Task: Open a file "roboto.css".
Action: Mouse moved to (1394, 38)
Screenshot: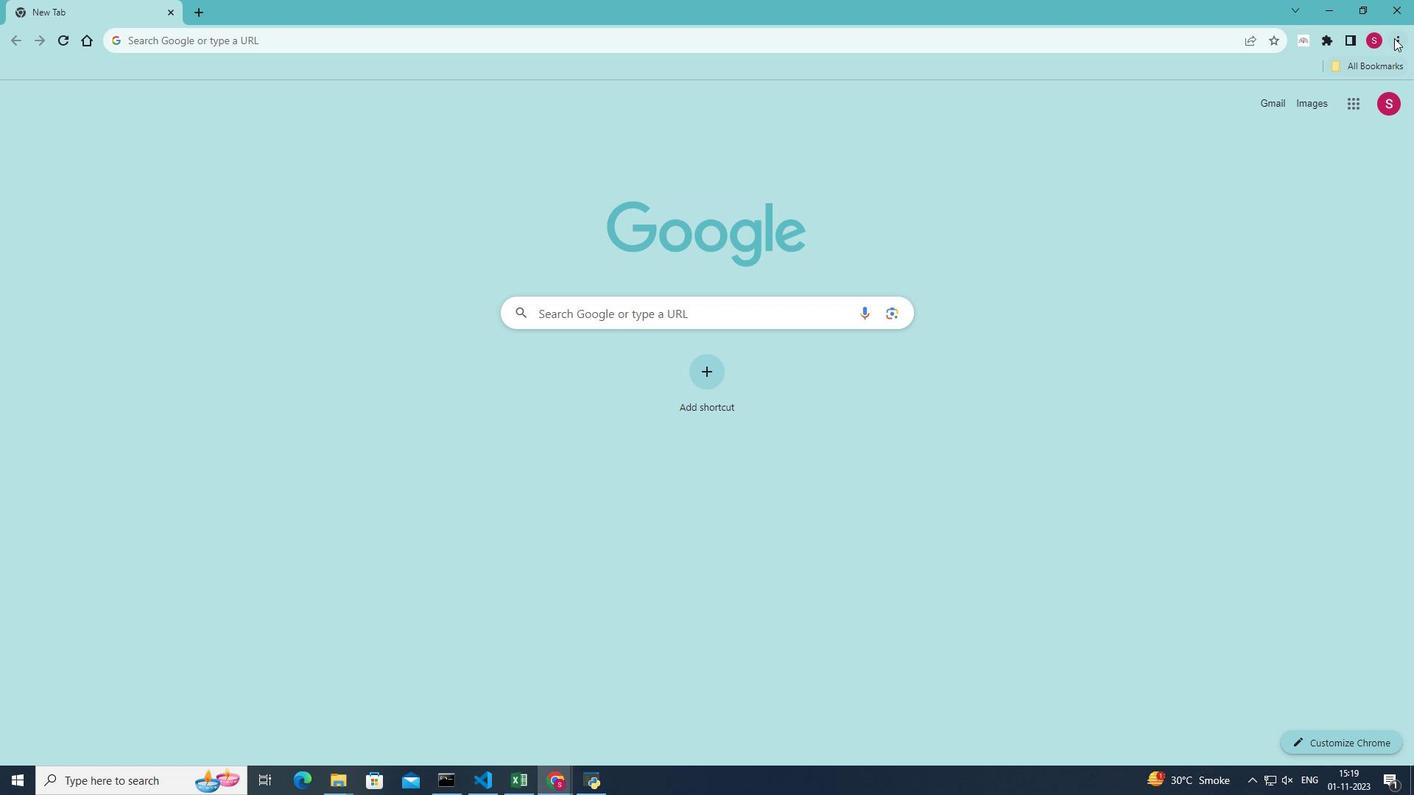 
Action: Mouse pressed left at (1394, 38)
Screenshot: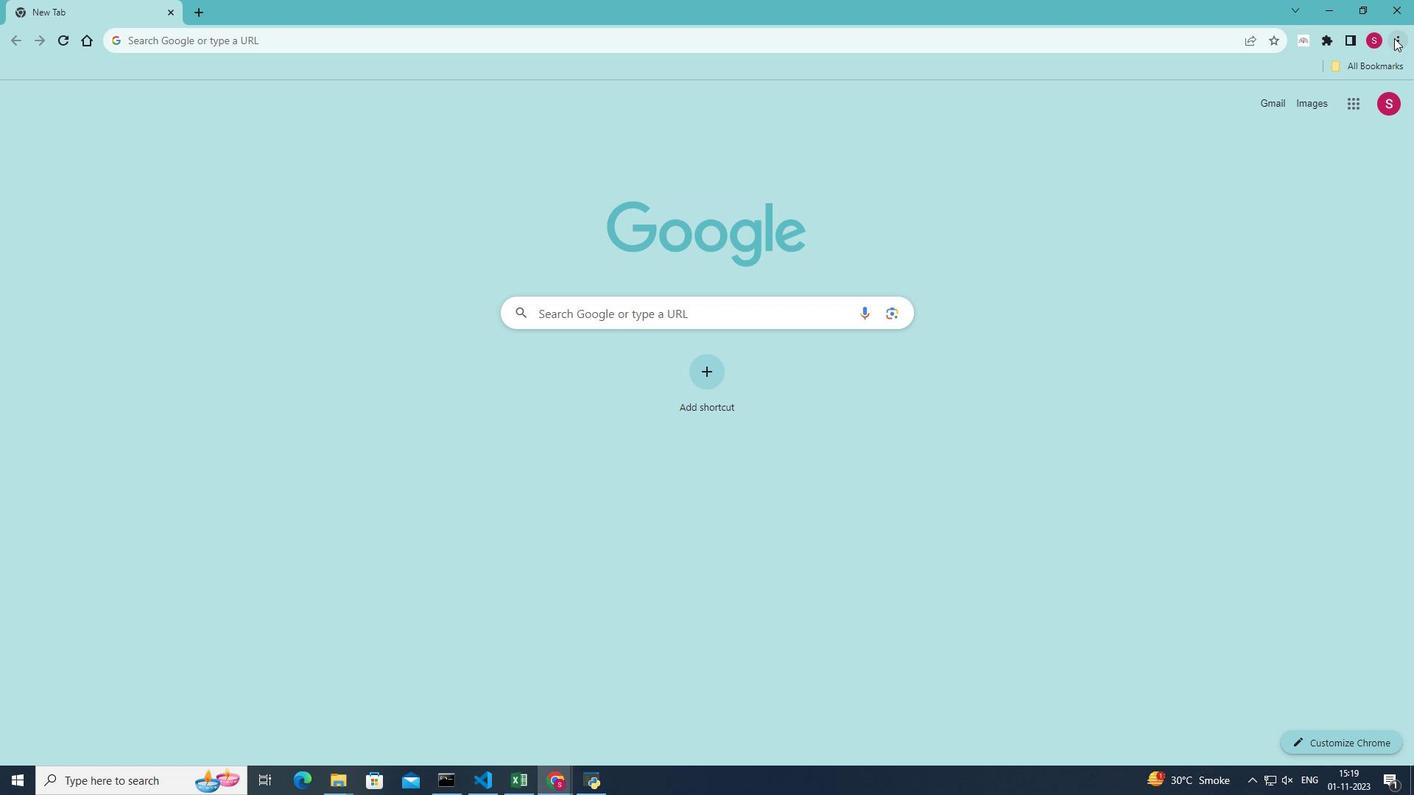 
Action: Mouse moved to (1227, 261)
Screenshot: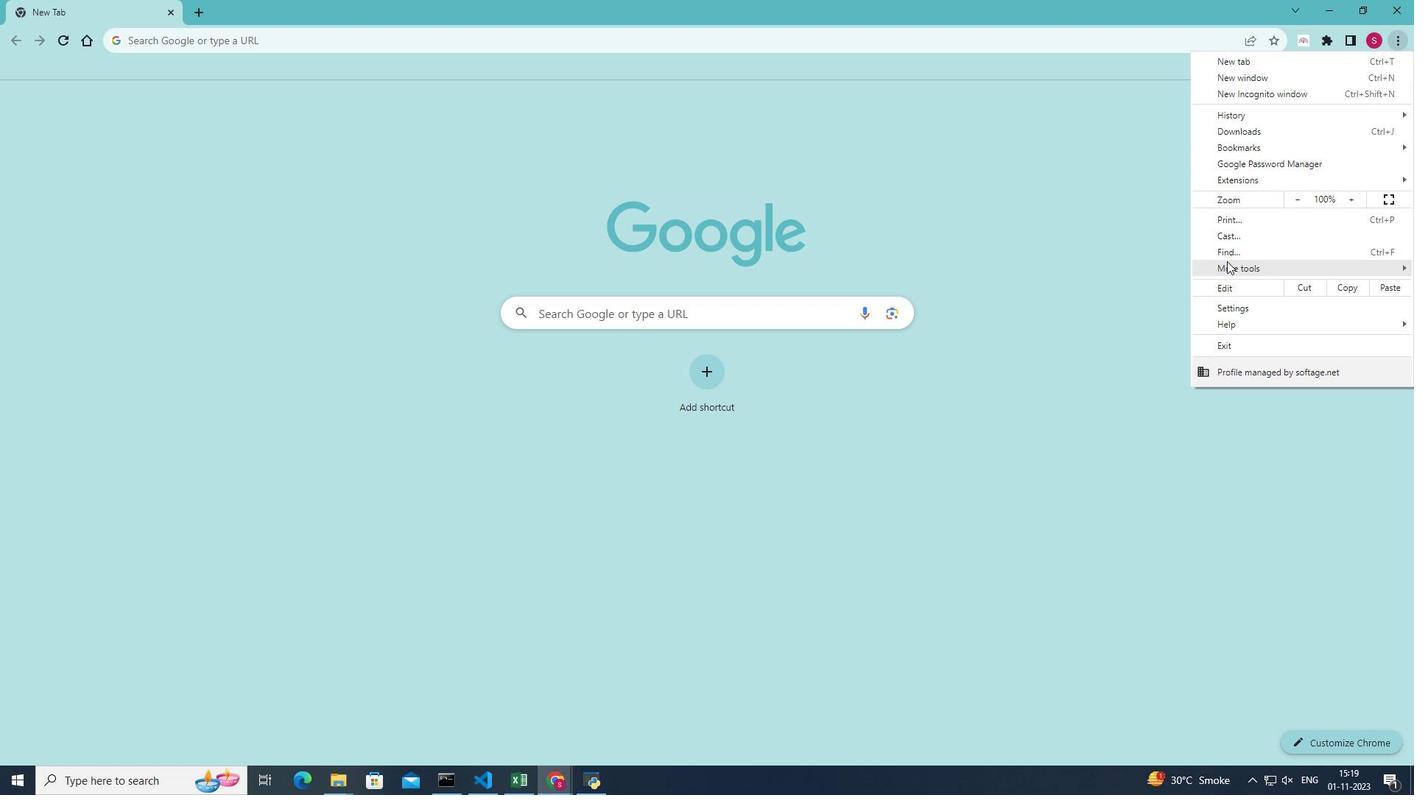 
Action: Mouse pressed left at (1227, 261)
Screenshot: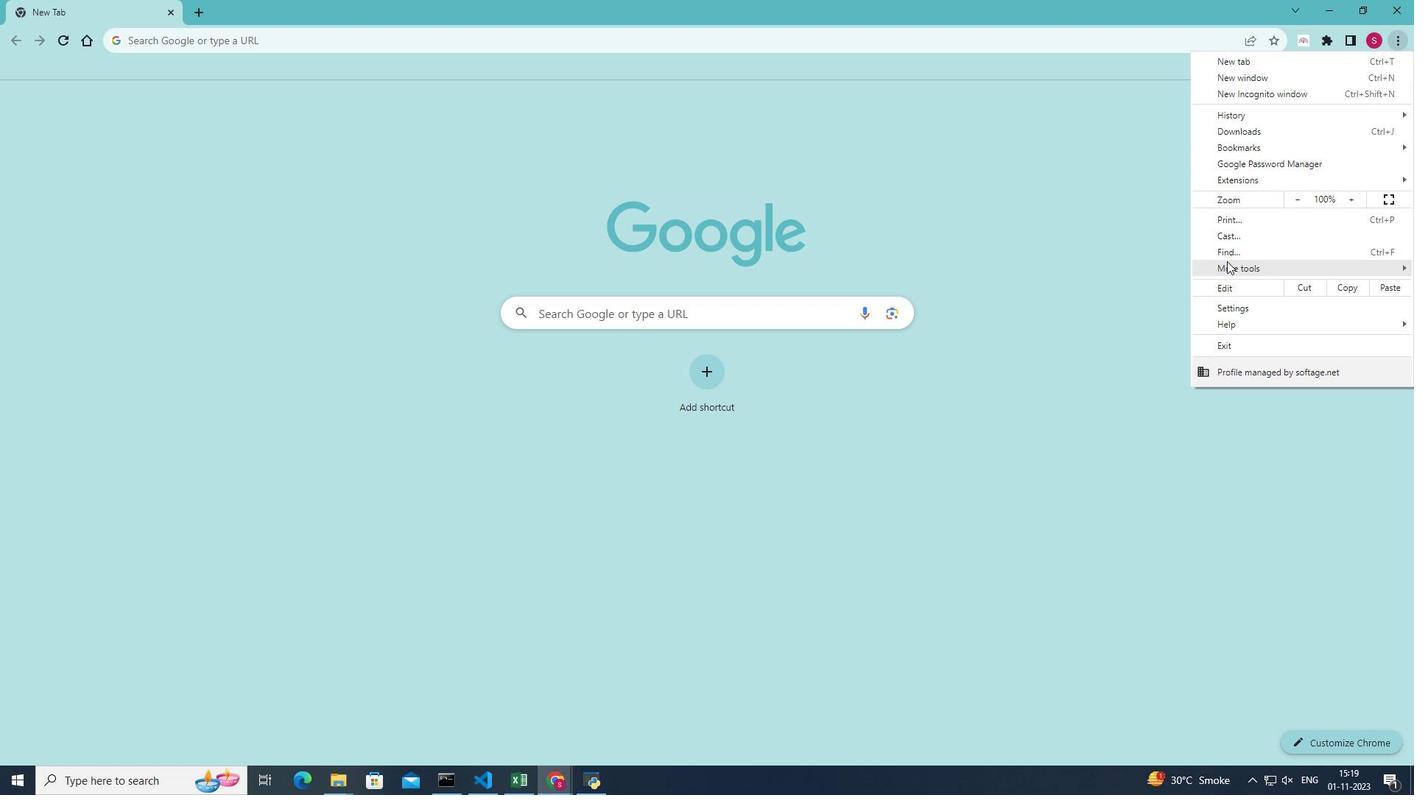 
Action: Mouse moved to (1066, 375)
Screenshot: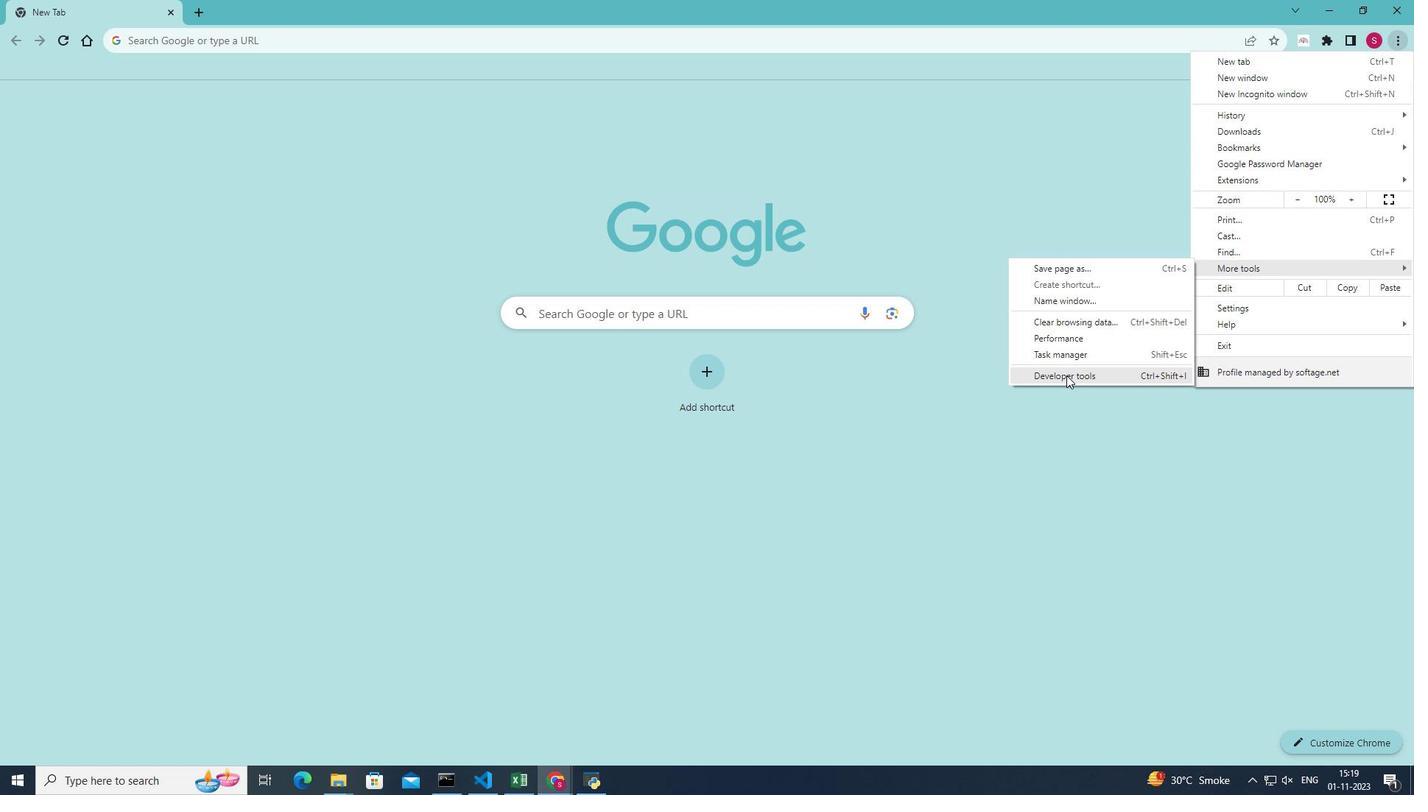 
Action: Mouse pressed left at (1066, 375)
Screenshot: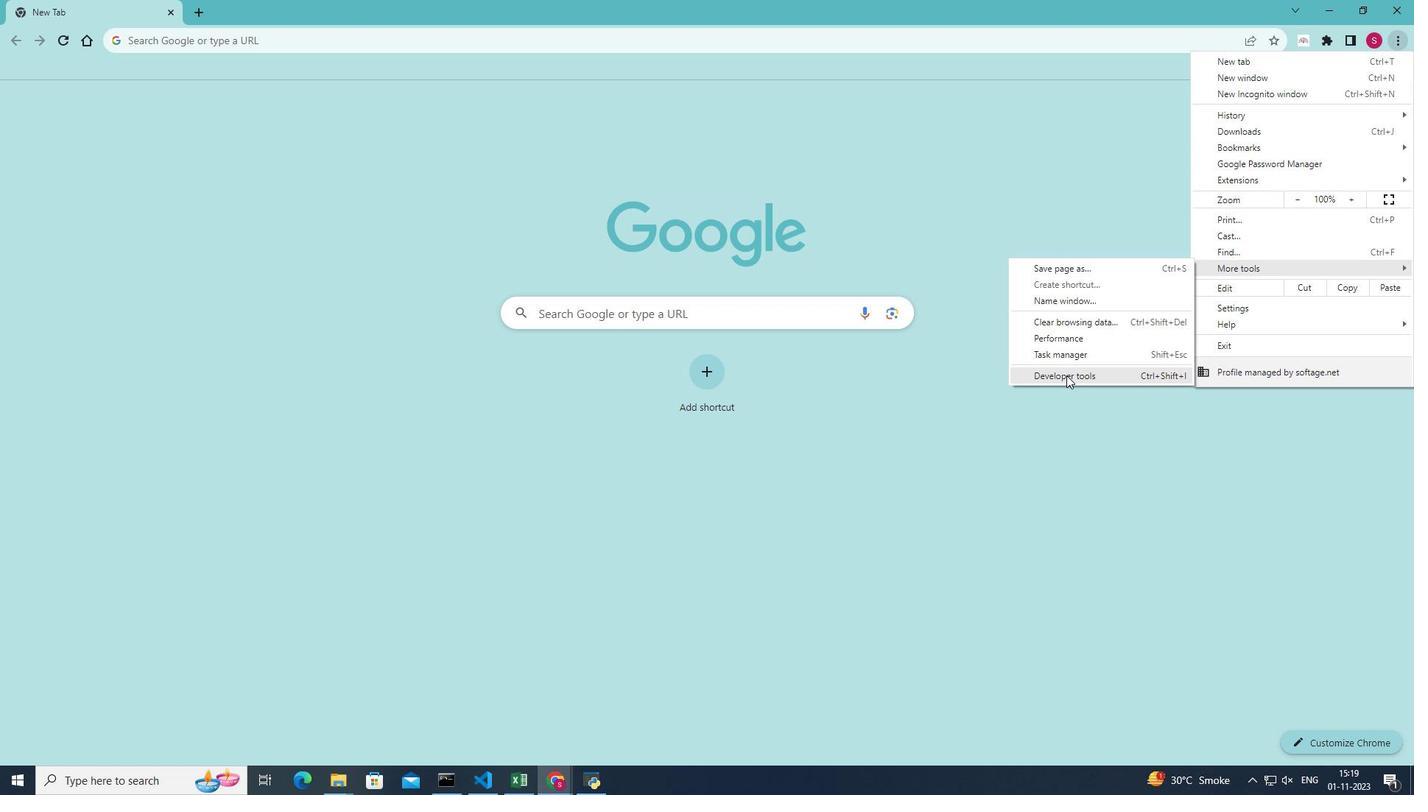 
Action: Mouse moved to (1384, 86)
Screenshot: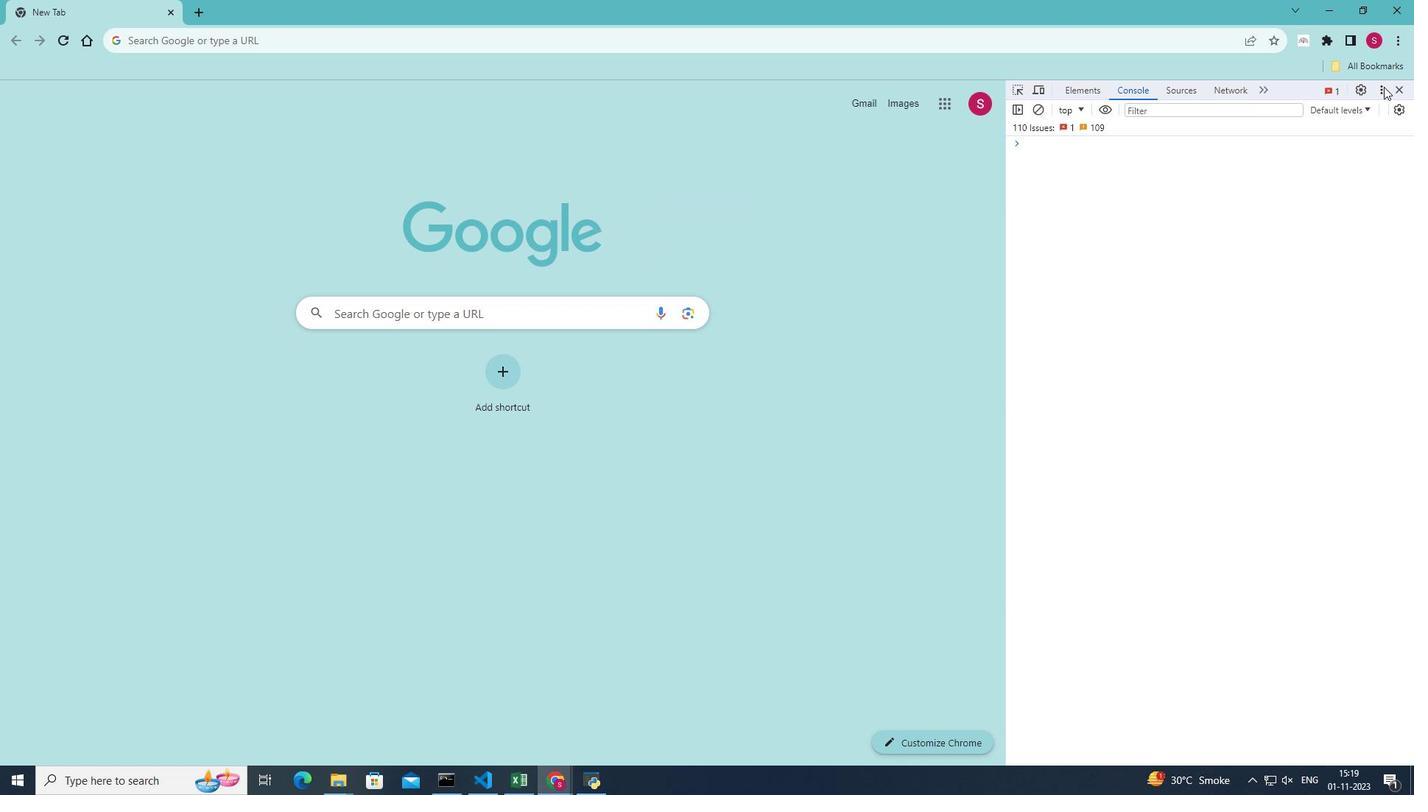 
Action: Mouse pressed left at (1384, 86)
Screenshot: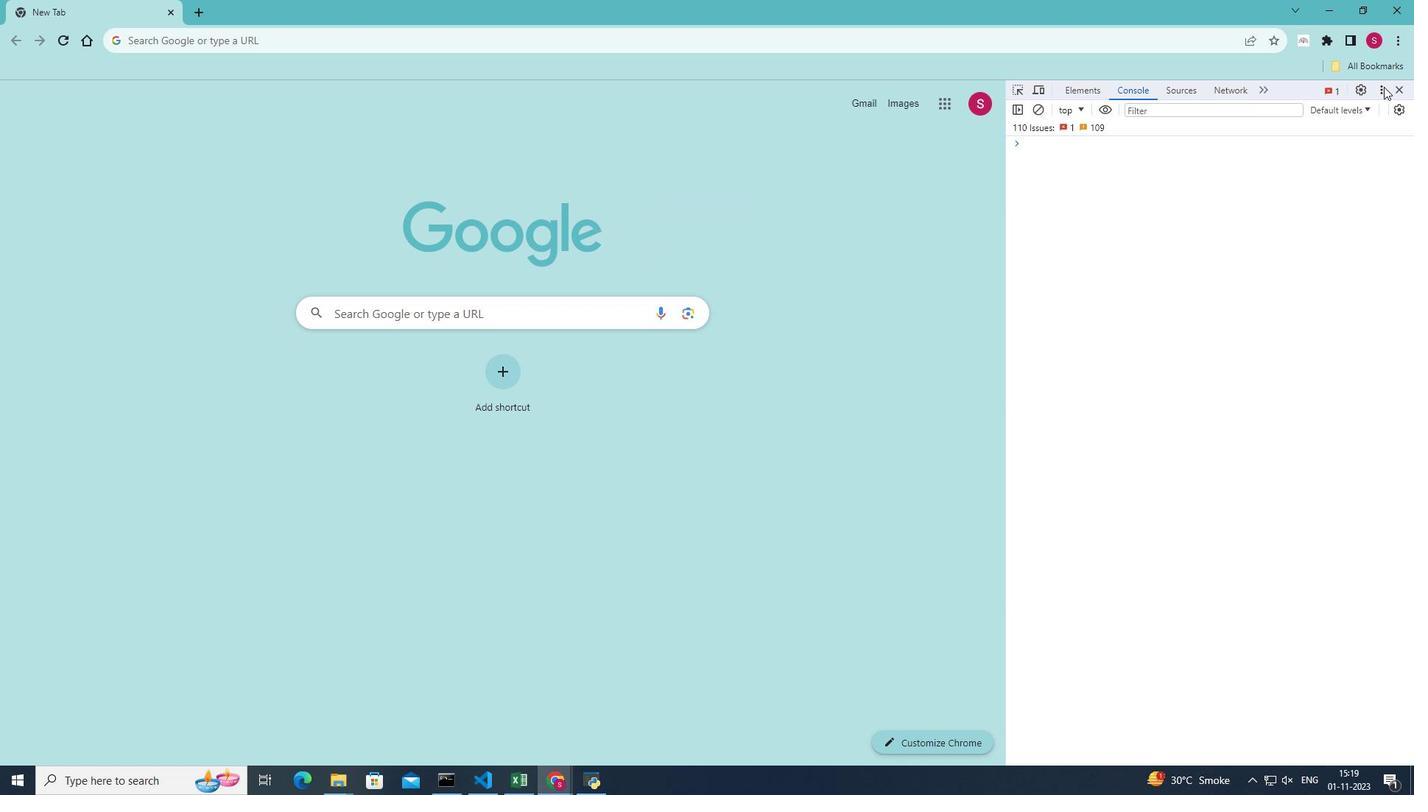 
Action: Mouse moved to (1327, 193)
Screenshot: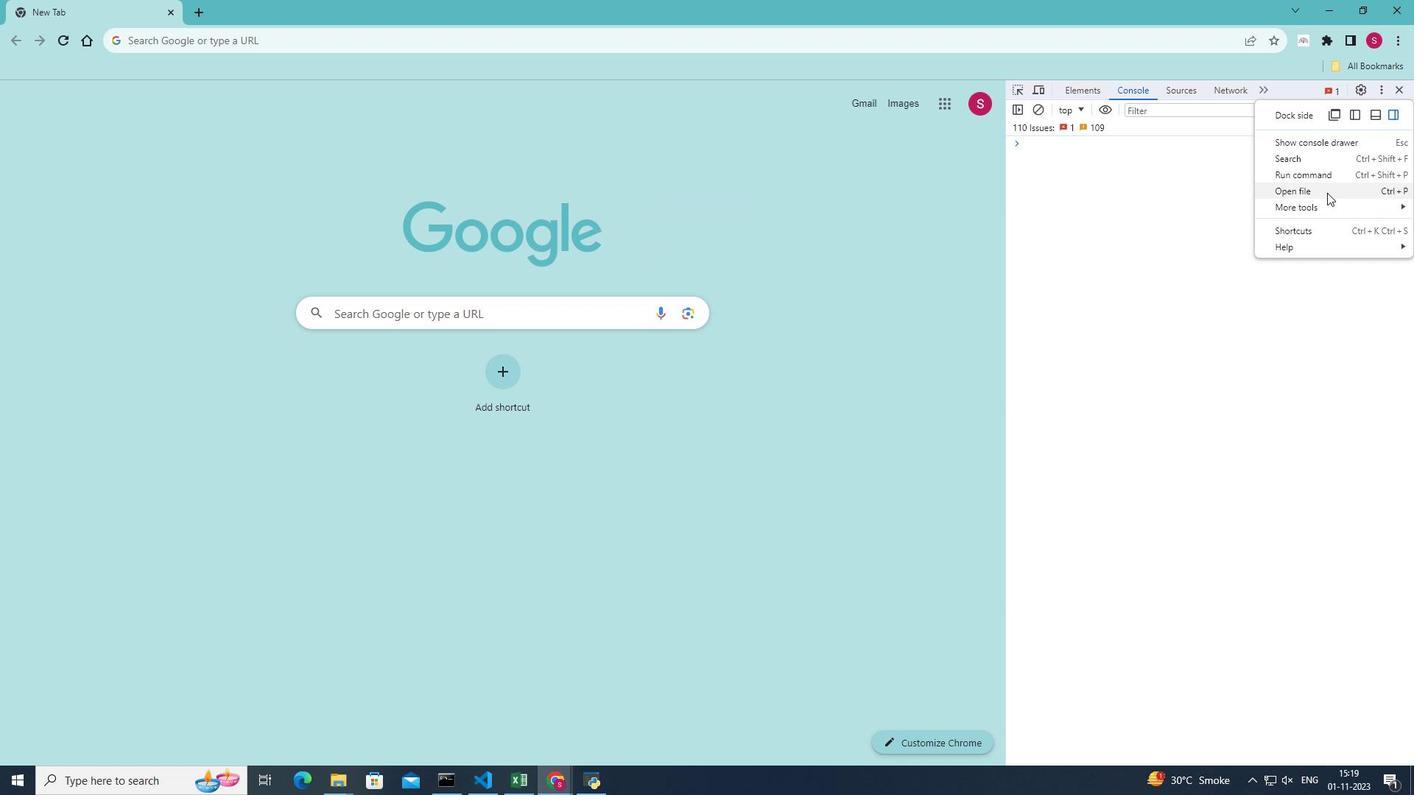 
Action: Mouse pressed left at (1327, 193)
Screenshot: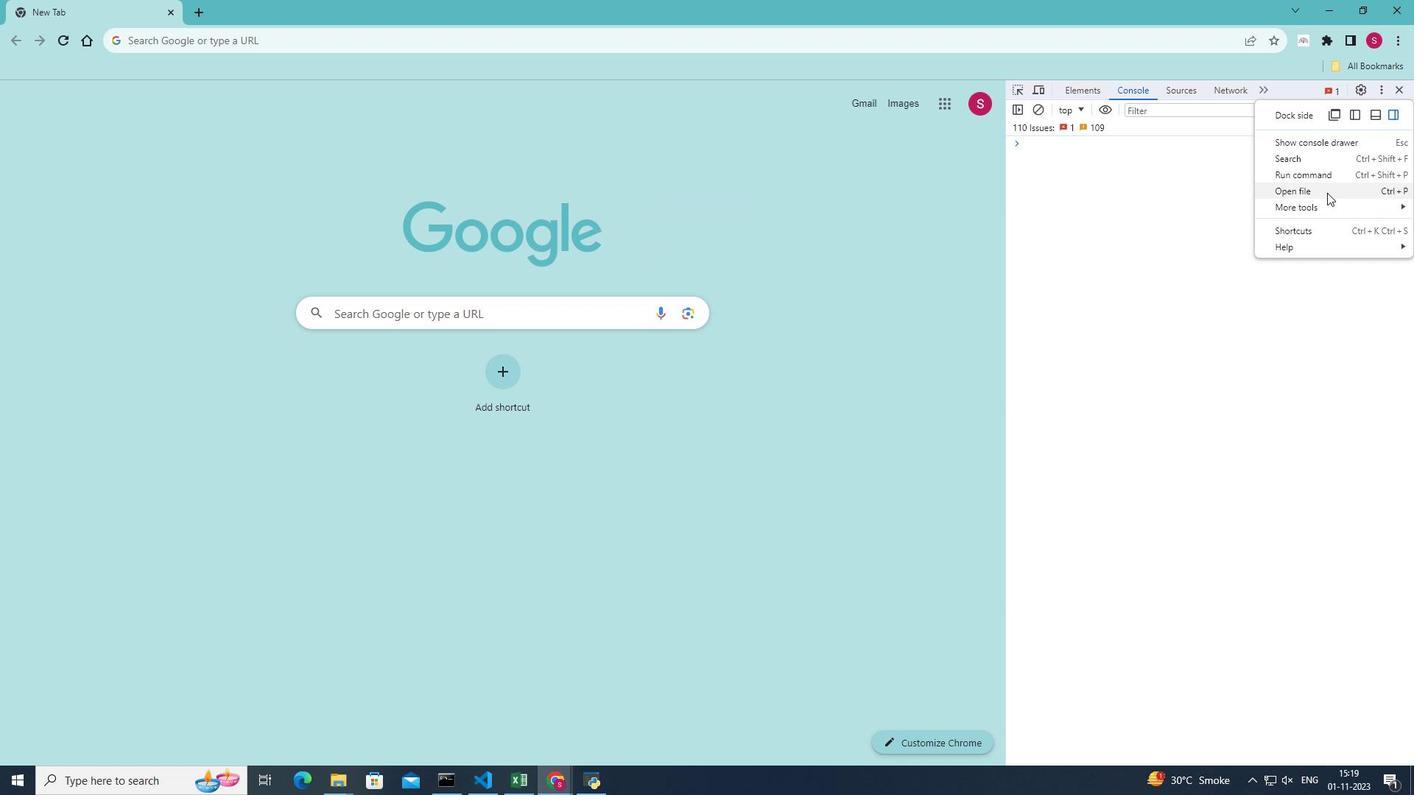 
Action: Mouse moved to (1199, 109)
Screenshot: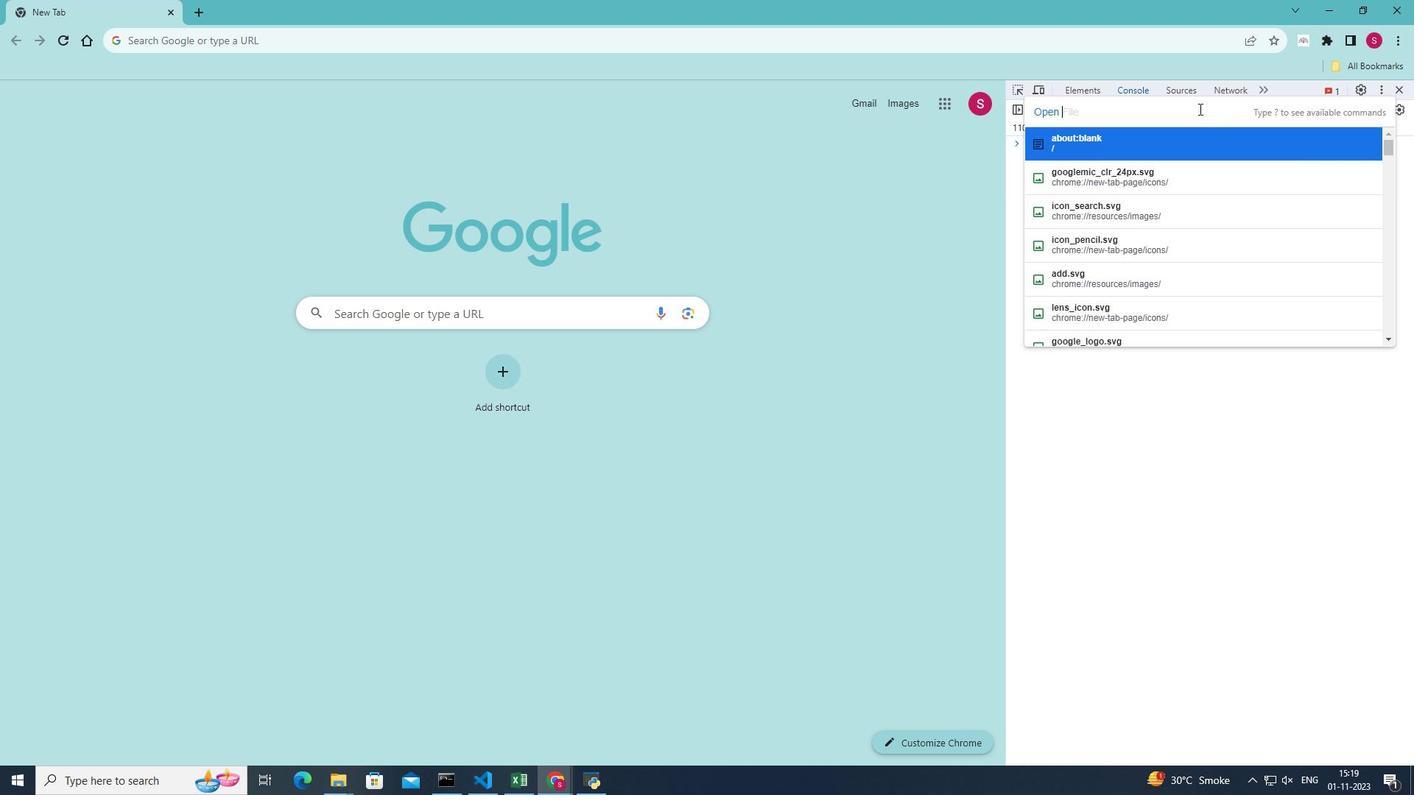 
Action: Key pressed roboto.css<Key.enter>
Screenshot: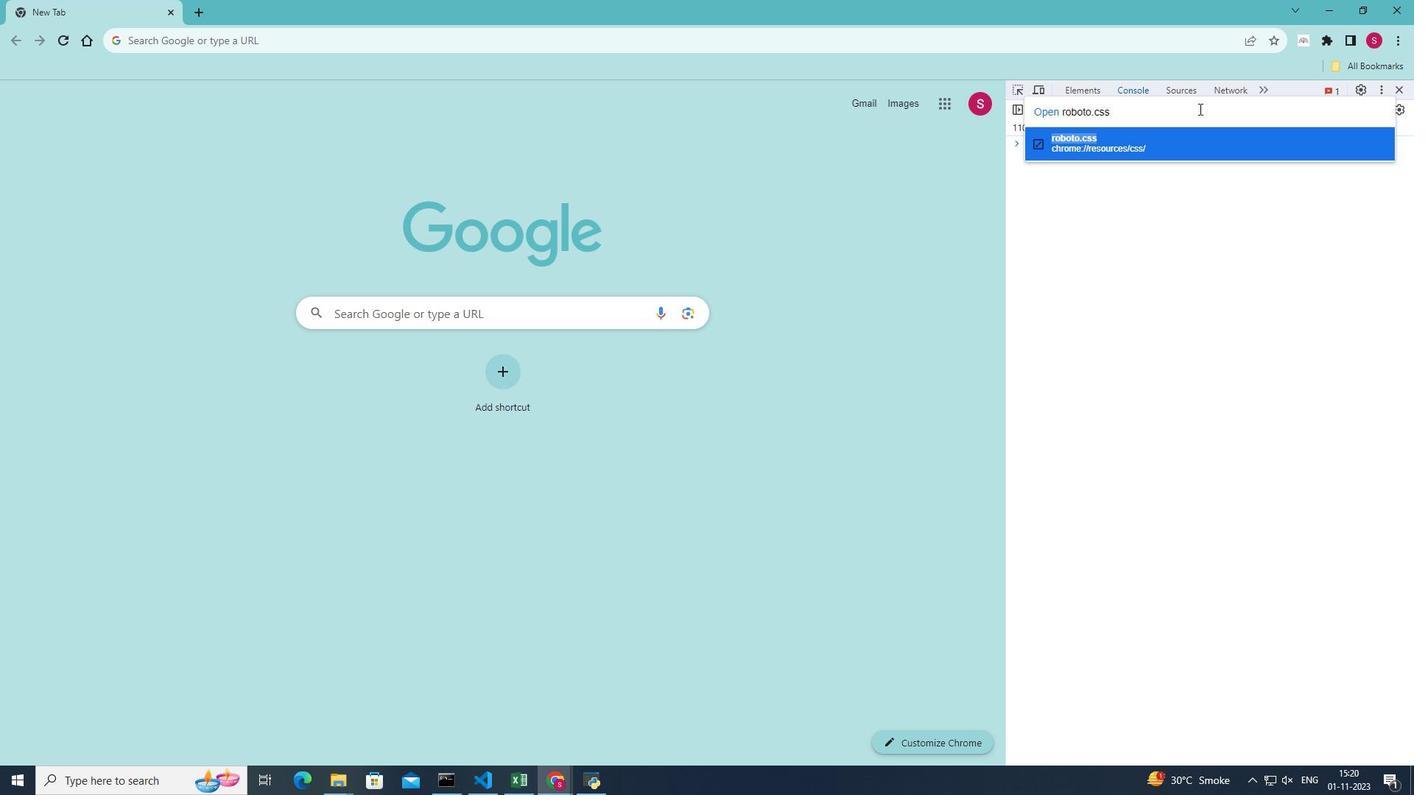 
Action: Mouse moved to (1228, 332)
Screenshot: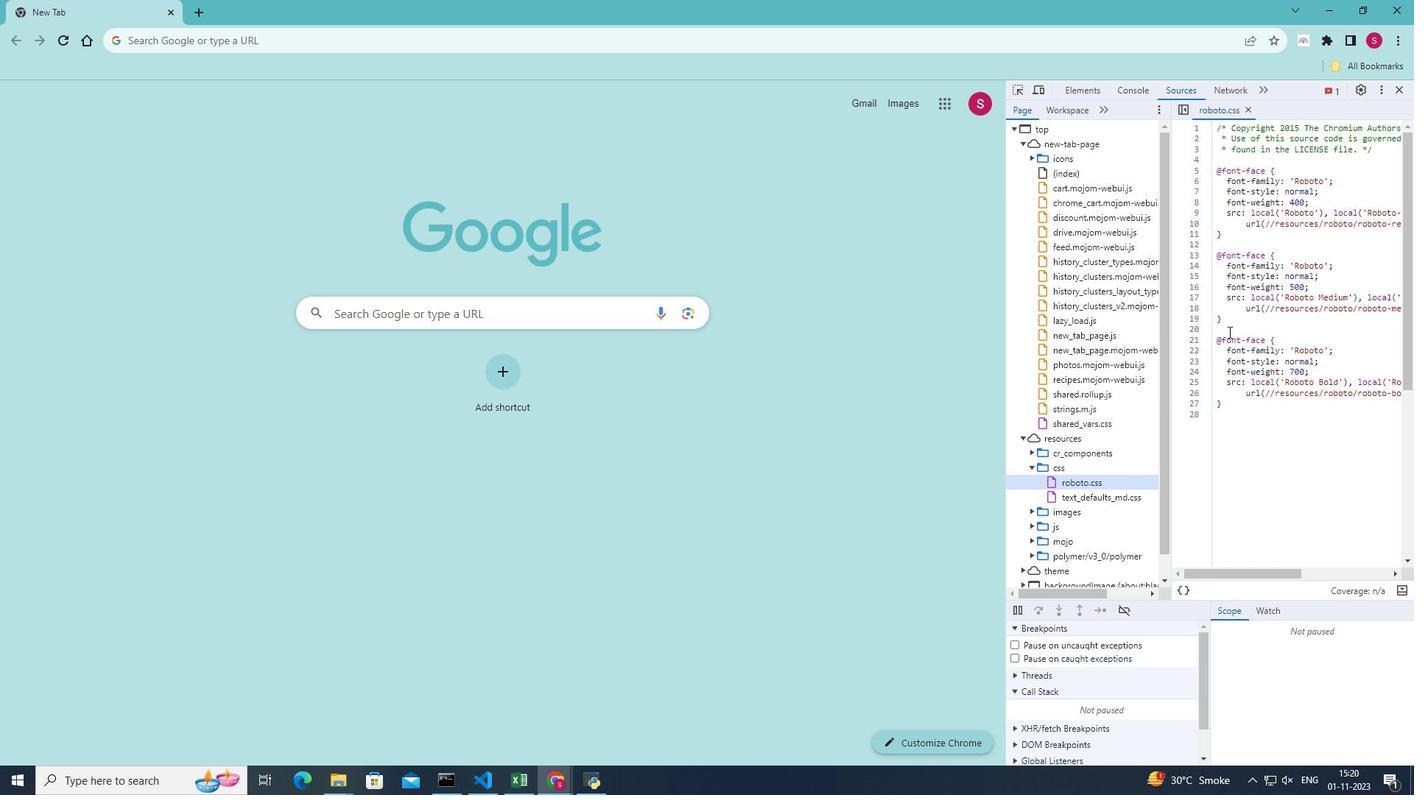 
